 Task: Use Electro Static Acent 04 Effect in this video Movie B.mp4
Action: Mouse pressed left at (244, 131)
Screenshot: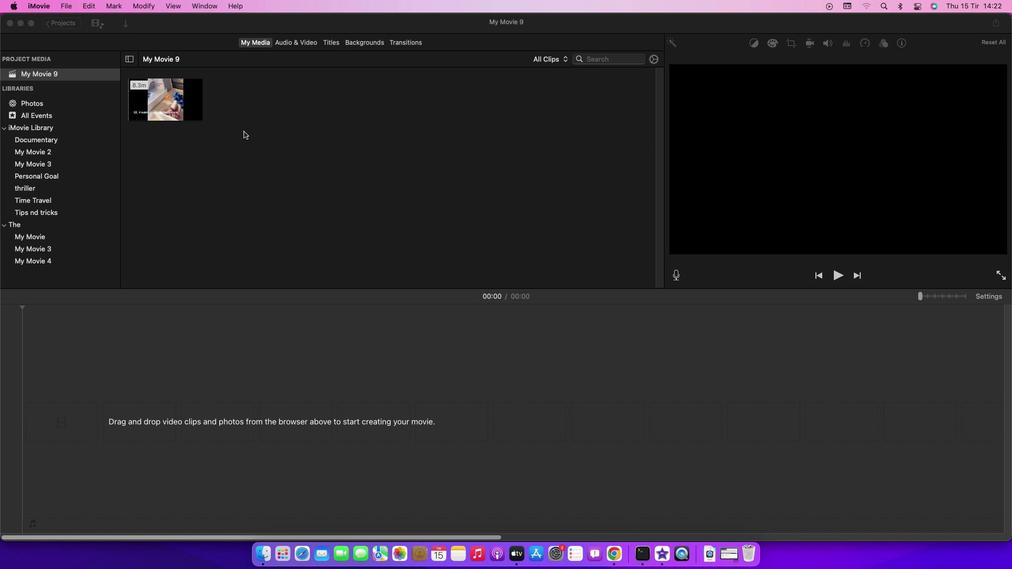 
Action: Mouse moved to (173, 100)
Screenshot: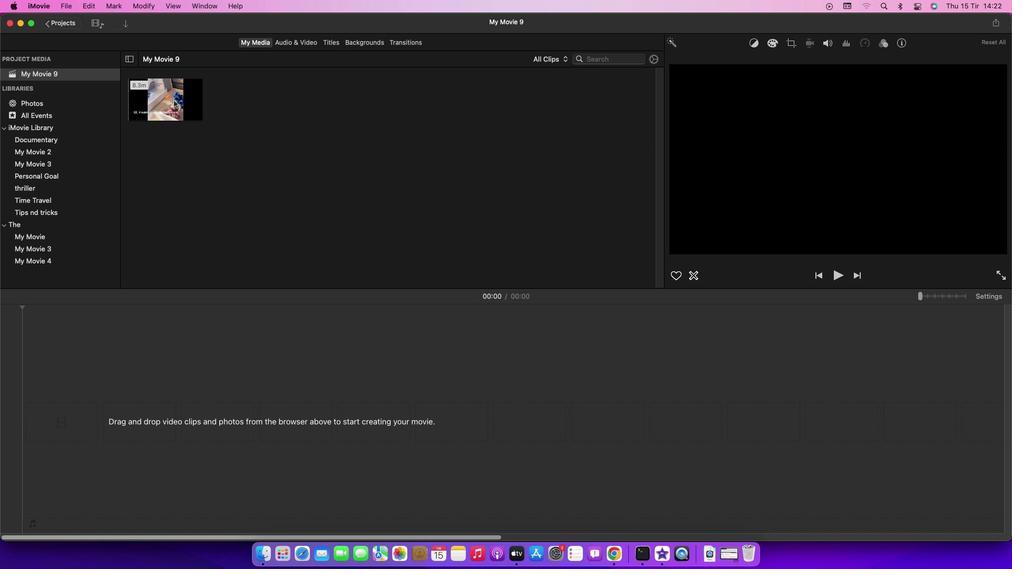 
Action: Mouse pressed left at (173, 100)
Screenshot: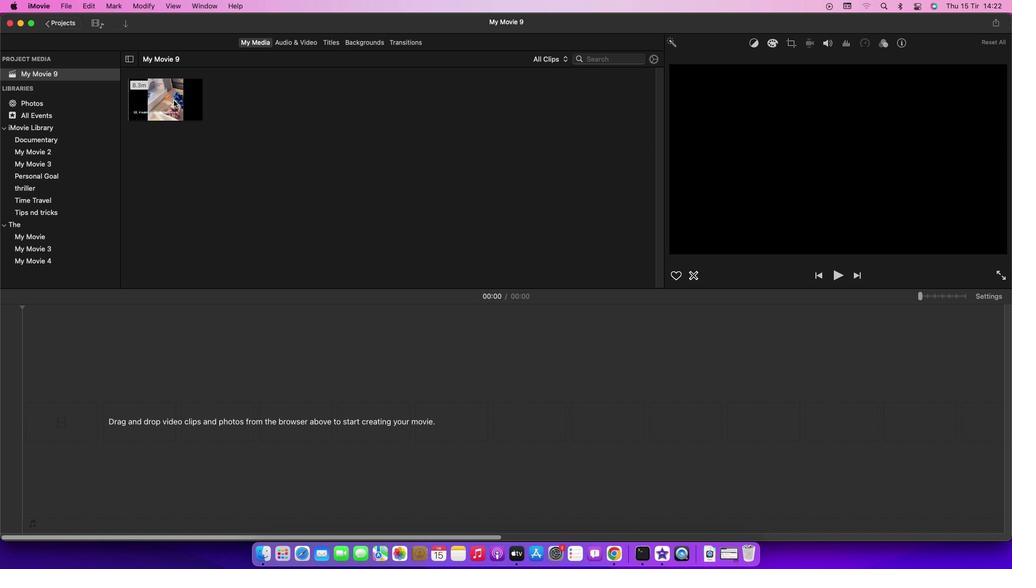
Action: Mouse pressed left at (173, 100)
Screenshot: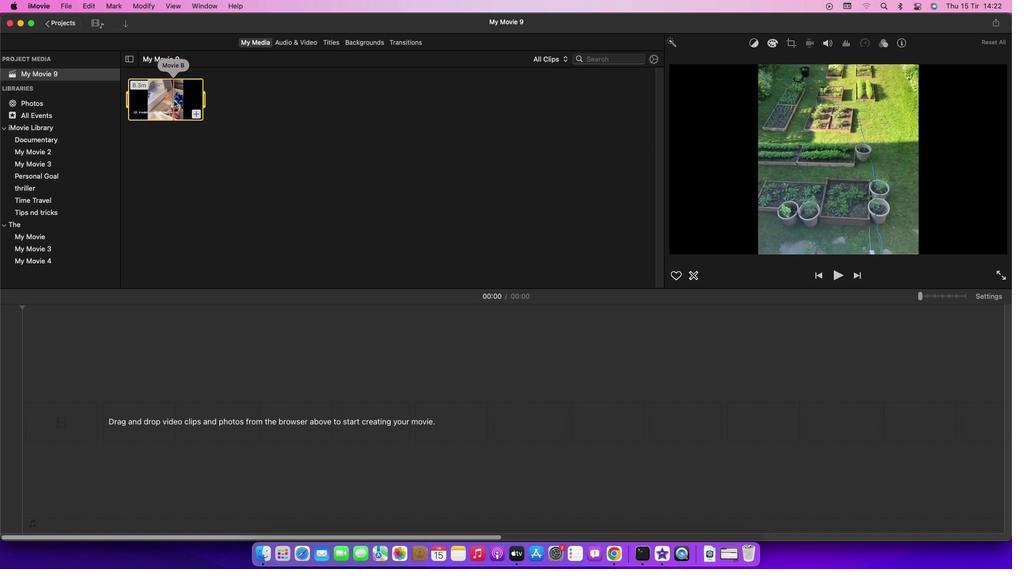 
Action: Mouse moved to (296, 35)
Screenshot: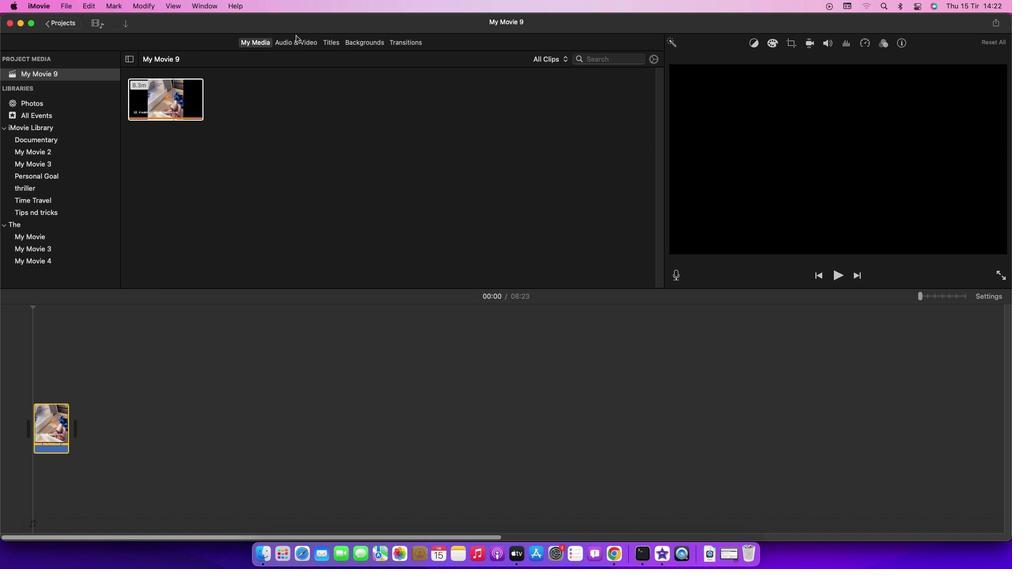 
Action: Mouse pressed left at (296, 35)
Screenshot: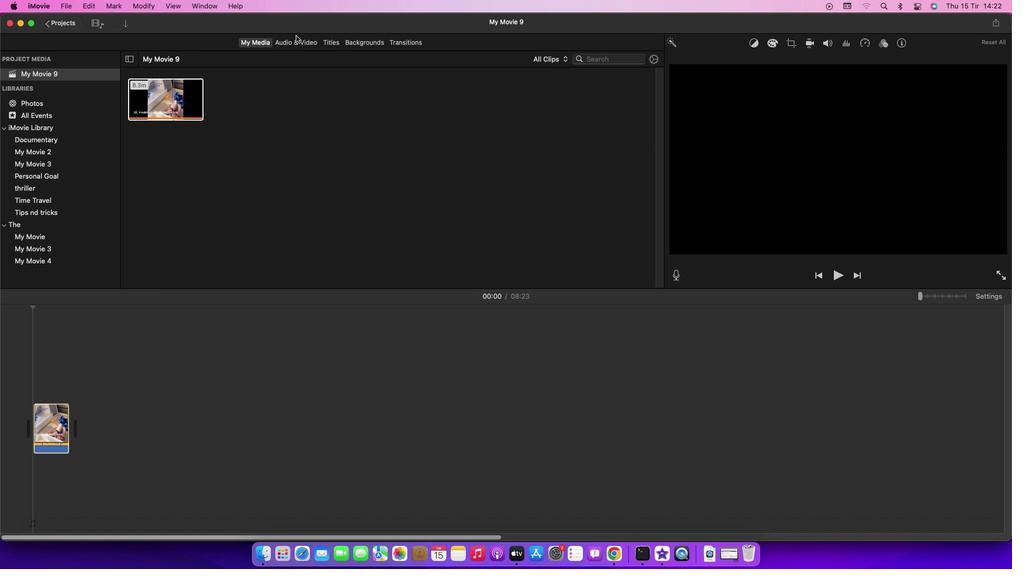 
Action: Mouse moved to (297, 40)
Screenshot: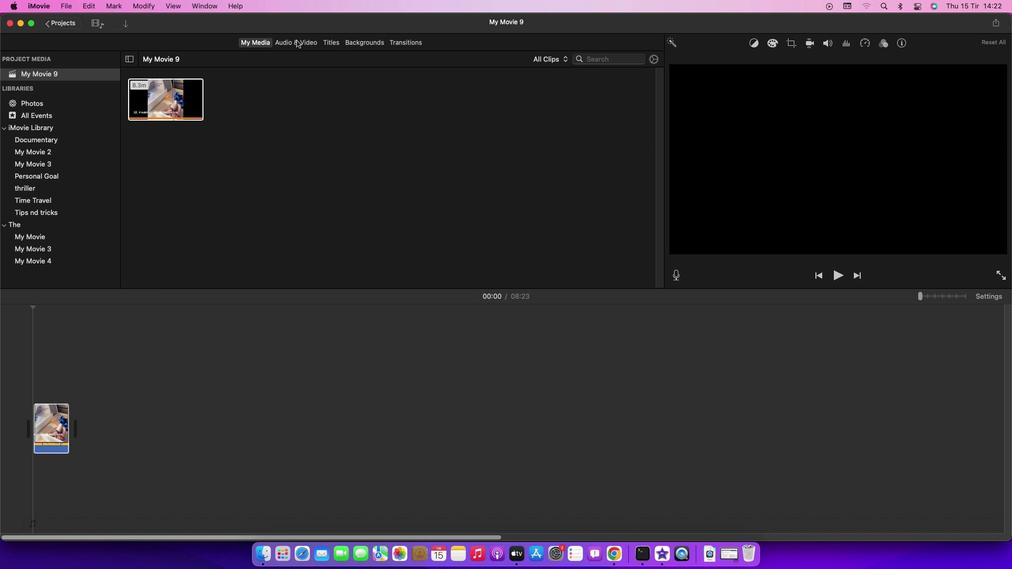 
Action: Mouse pressed left at (297, 40)
Screenshot: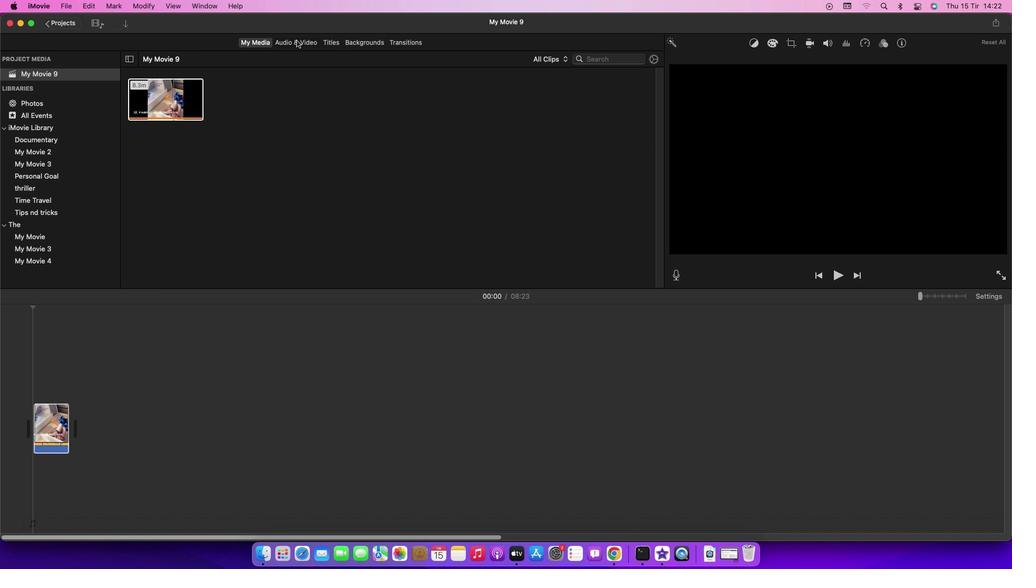 
Action: Mouse moved to (59, 101)
Screenshot: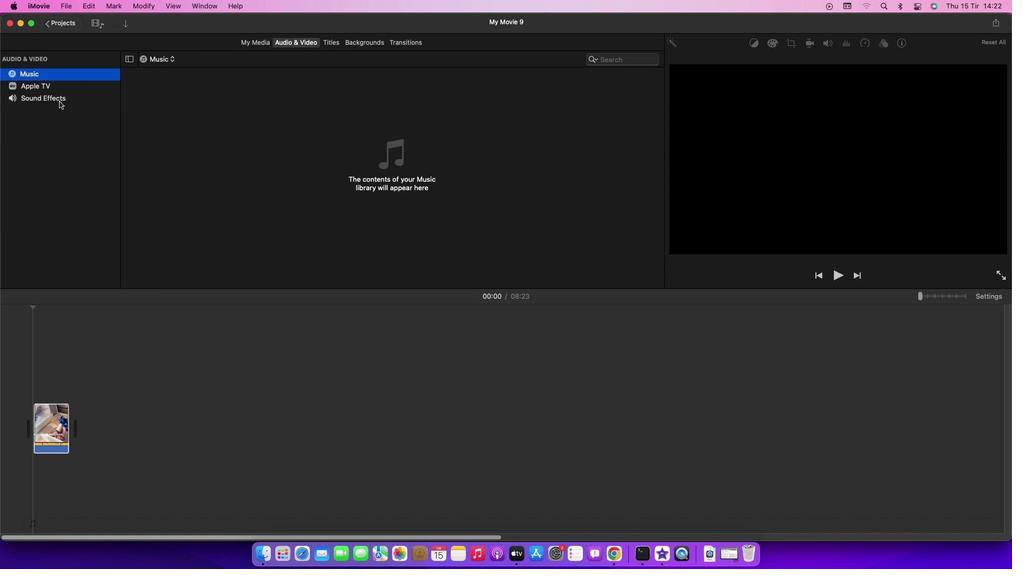 
Action: Mouse pressed left at (59, 101)
Screenshot: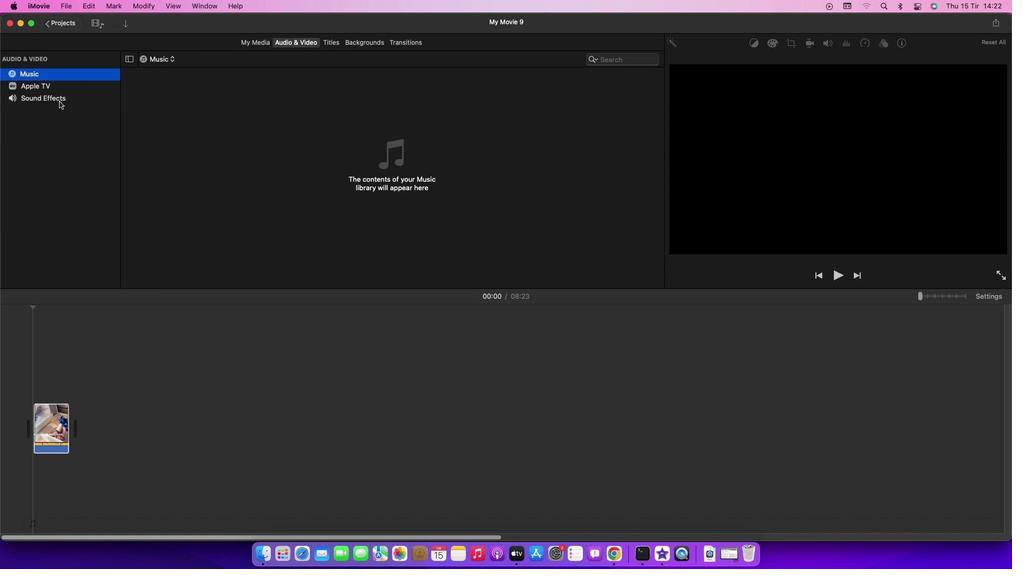 
Action: Mouse moved to (170, 230)
Screenshot: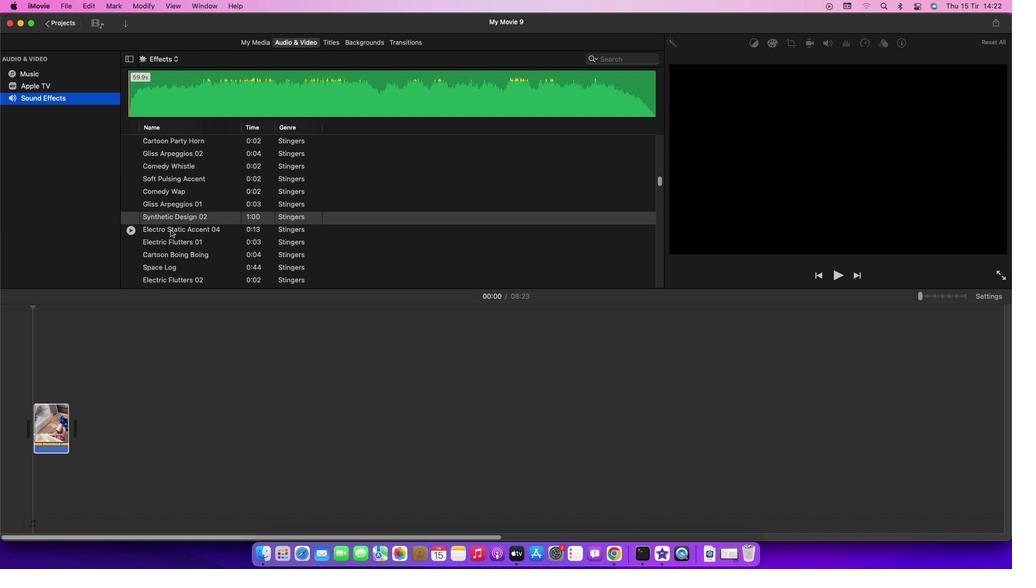 
Action: Mouse pressed left at (170, 230)
Screenshot: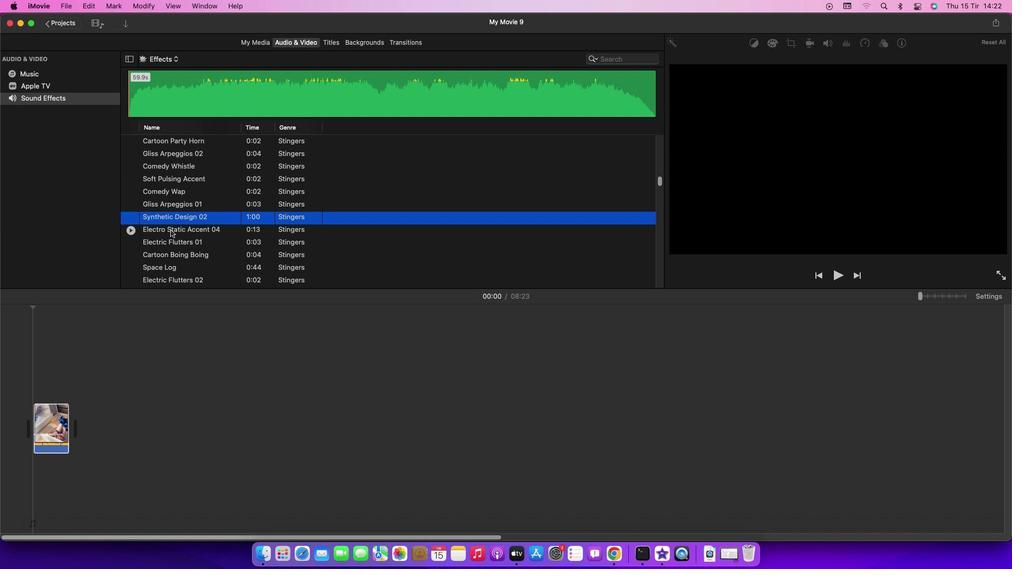 
Action: Mouse moved to (170, 230)
Screenshot: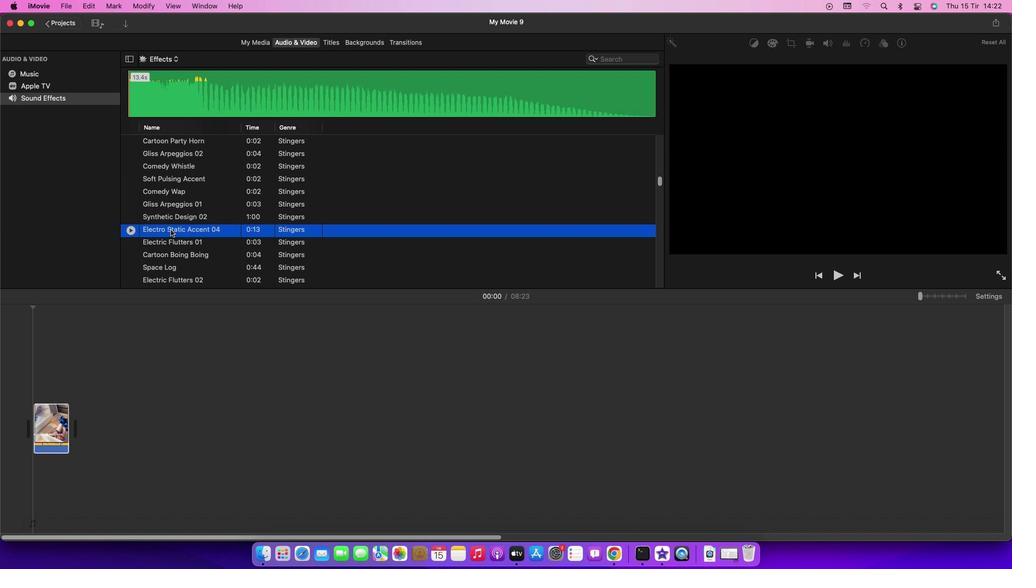 
Action: Mouse pressed left at (170, 230)
Screenshot: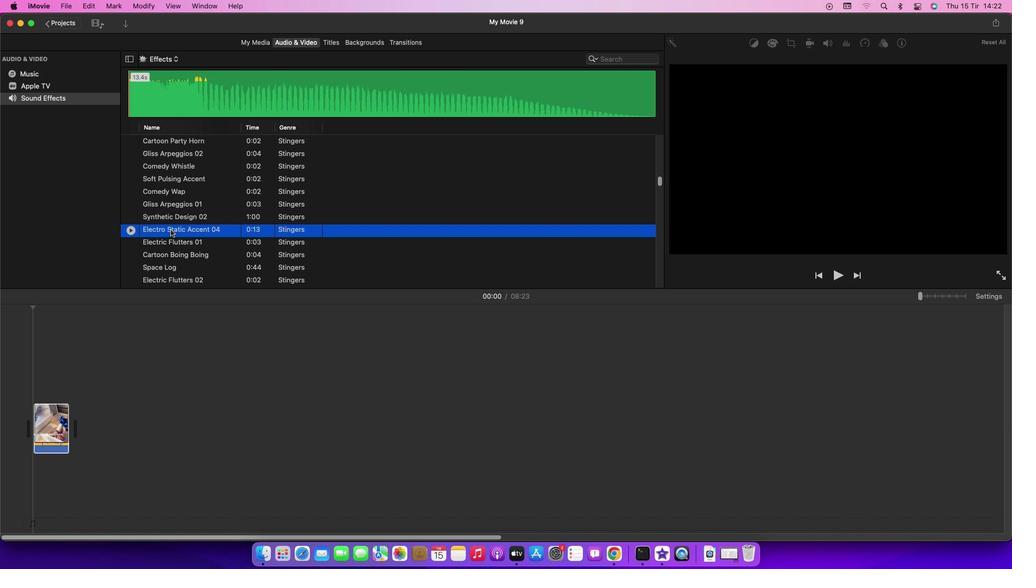 
Action: Mouse moved to (245, 414)
Screenshot: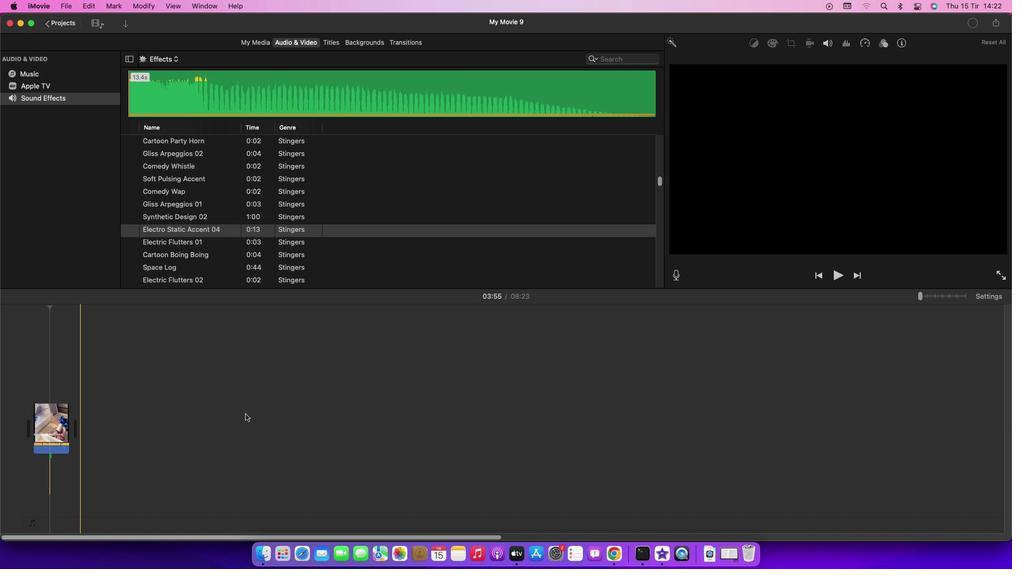 
